 Task: Add Sprouts Lemon Wafer Bites to the cart.
Action: Mouse moved to (17, 72)
Screenshot: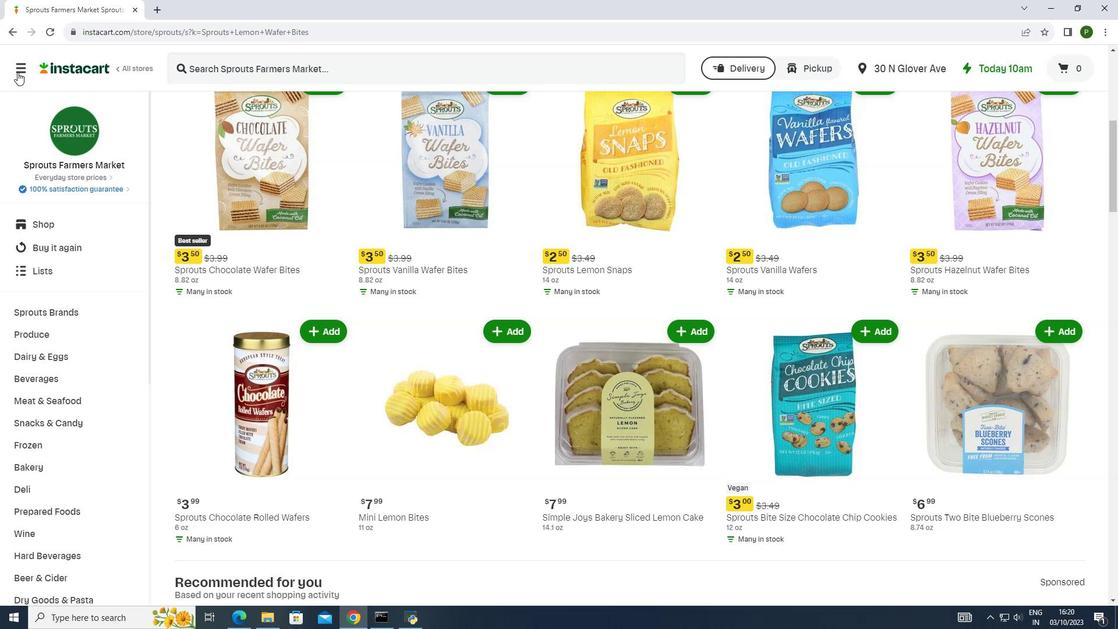 
Action: Mouse pressed left at (17, 72)
Screenshot: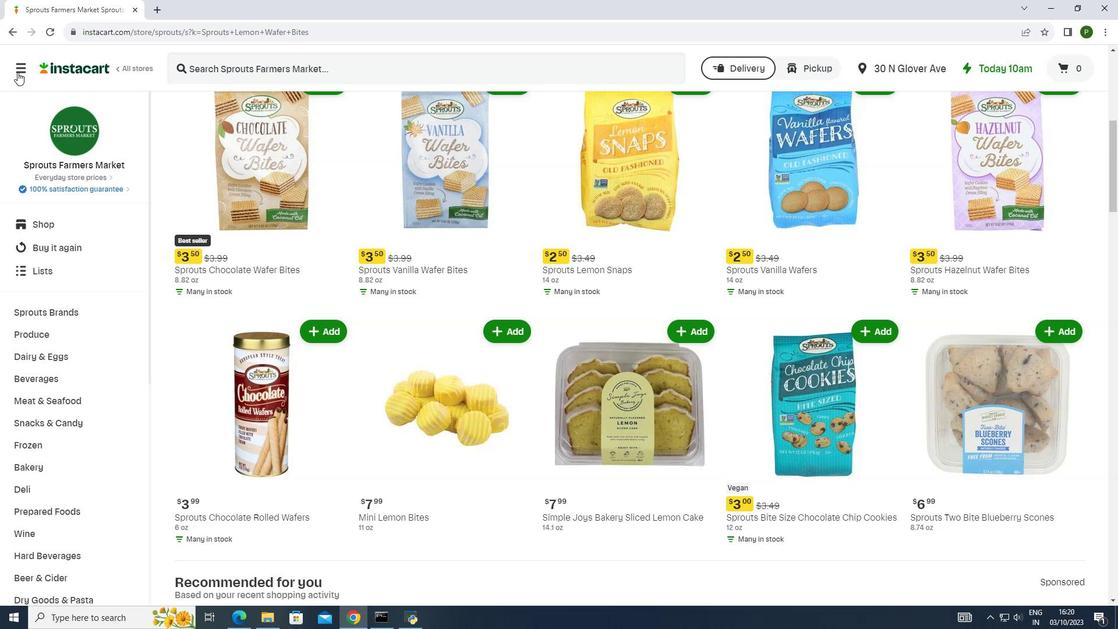 
Action: Mouse moved to (25, 301)
Screenshot: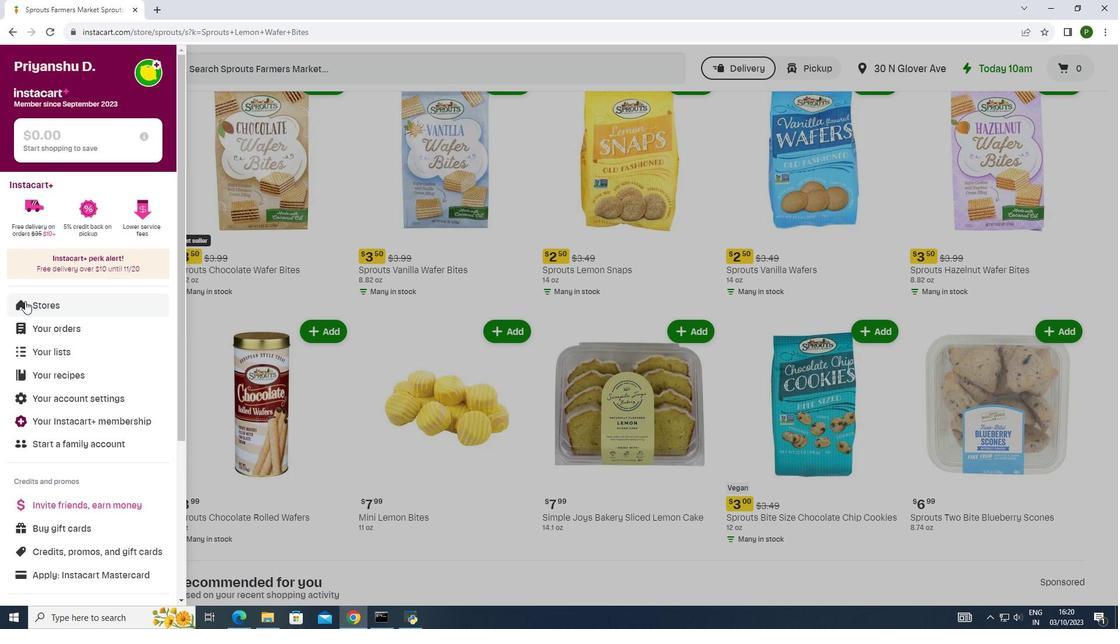 
Action: Mouse pressed left at (25, 301)
Screenshot: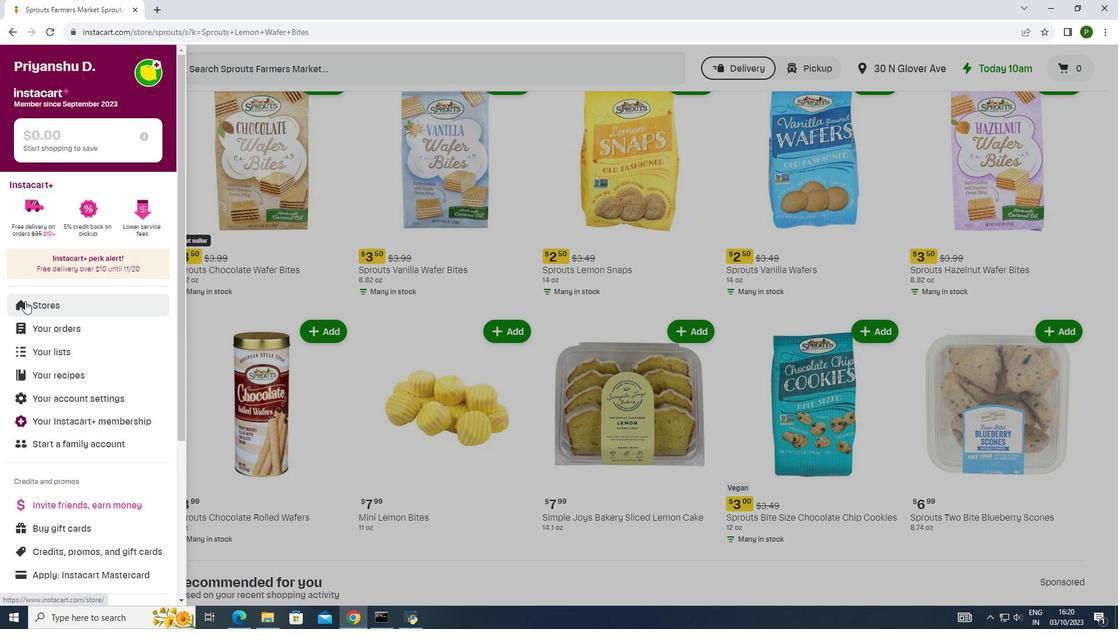 
Action: Mouse moved to (265, 114)
Screenshot: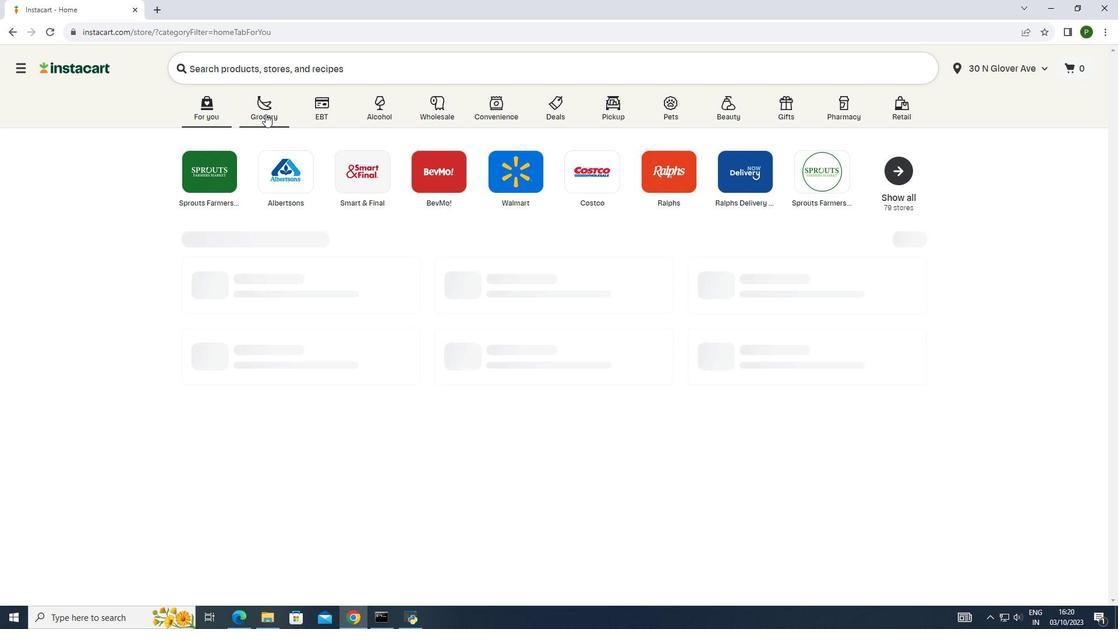 
Action: Mouse pressed left at (265, 114)
Screenshot: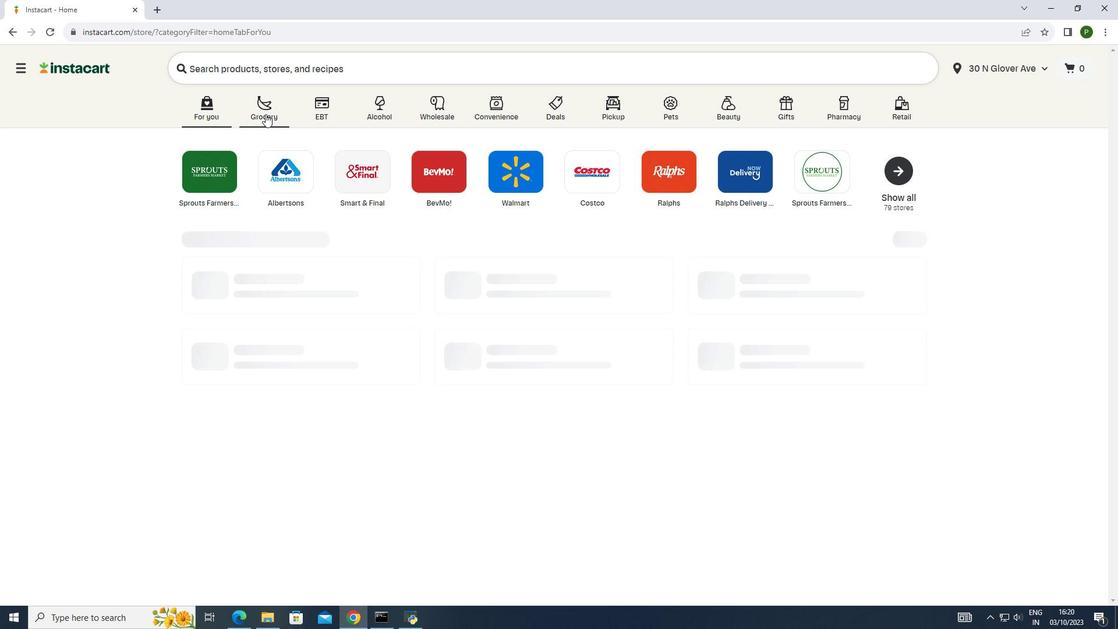 
Action: Mouse moved to (581, 173)
Screenshot: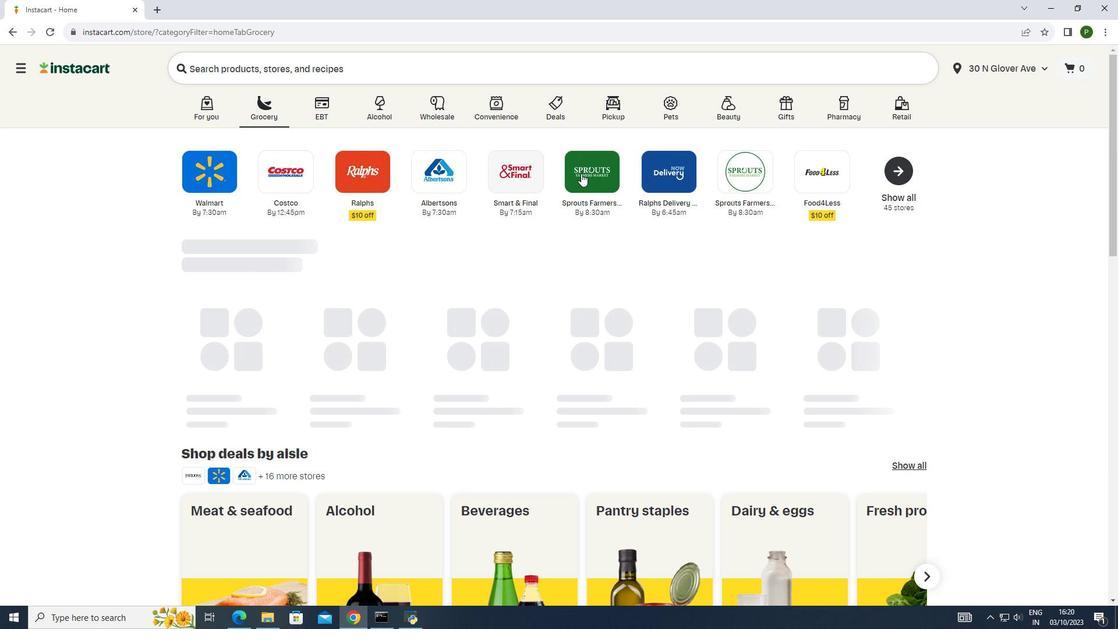 
Action: Mouse pressed left at (581, 173)
Screenshot: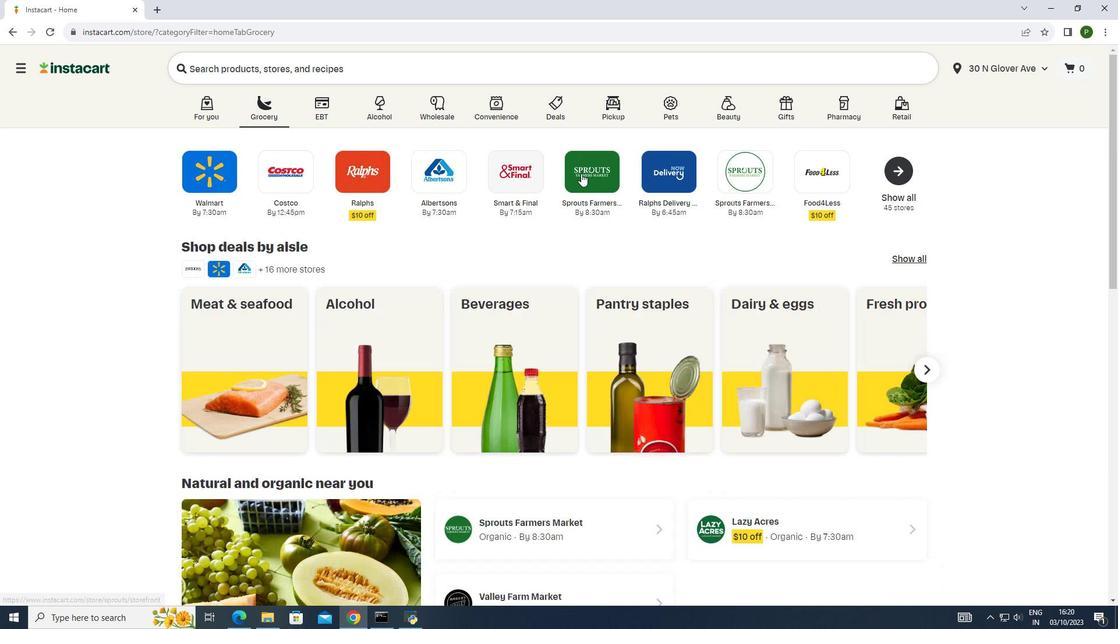 
Action: Mouse moved to (91, 309)
Screenshot: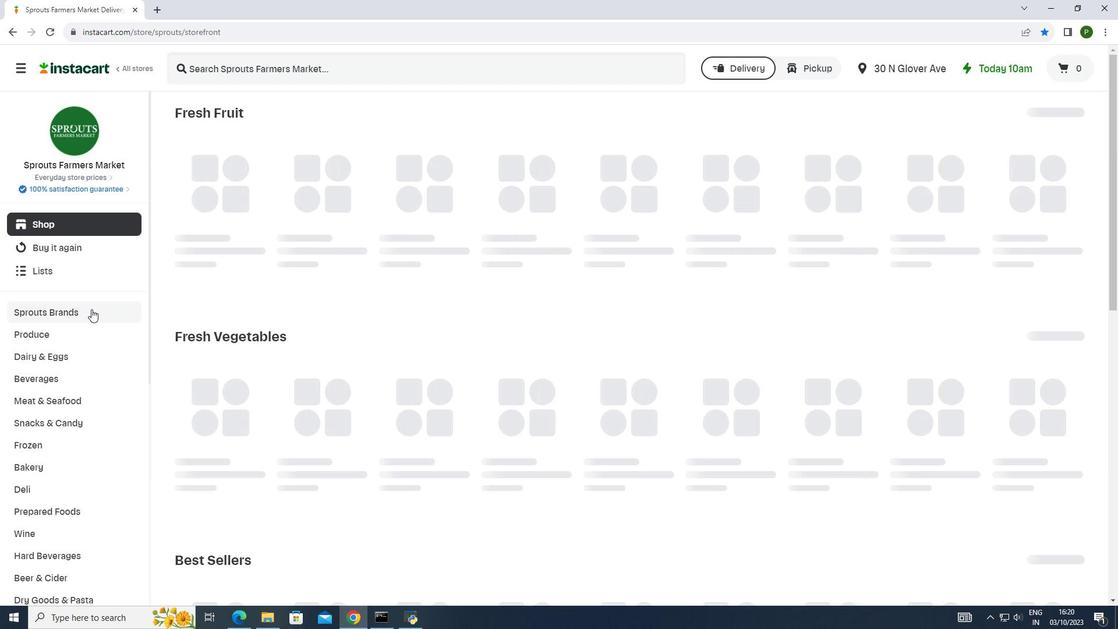 
Action: Mouse pressed left at (91, 309)
Screenshot: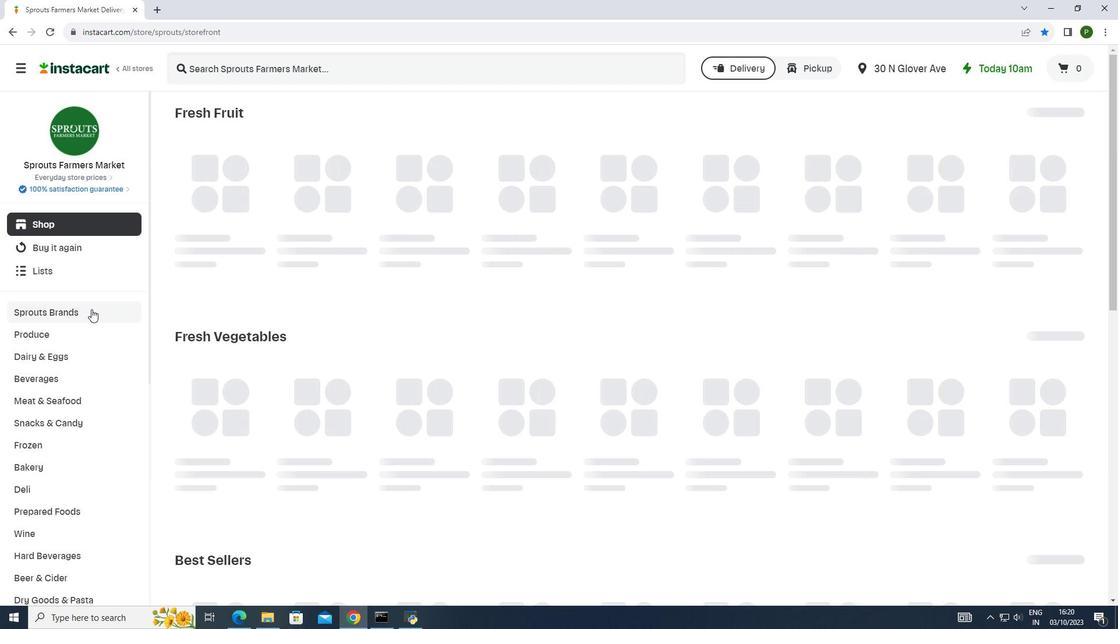 
Action: Mouse moved to (58, 396)
Screenshot: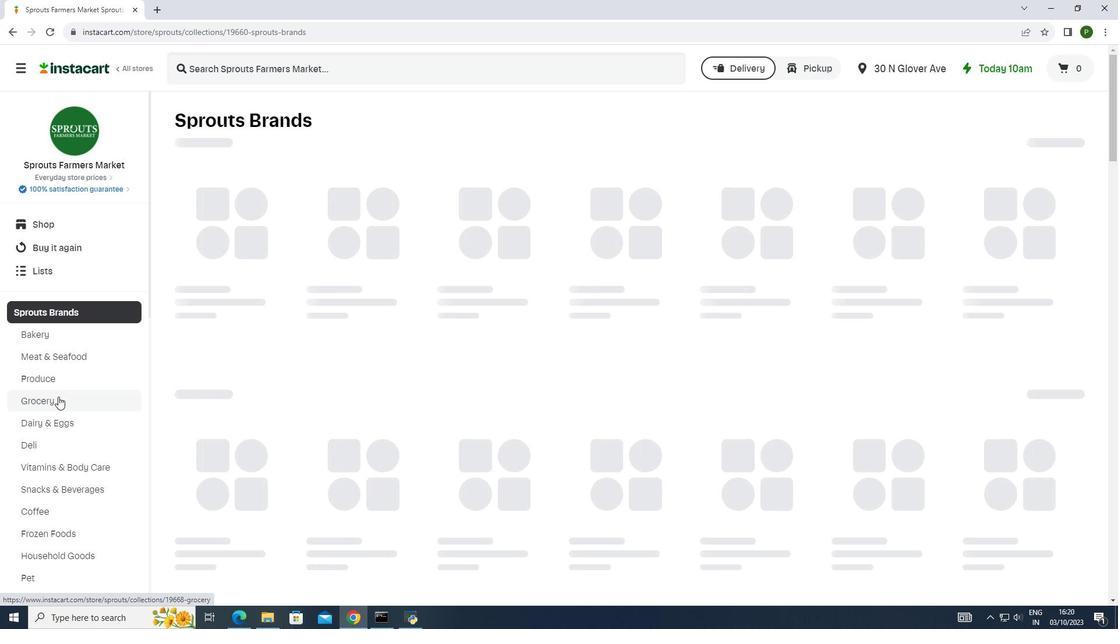 
Action: Mouse pressed left at (58, 396)
Screenshot: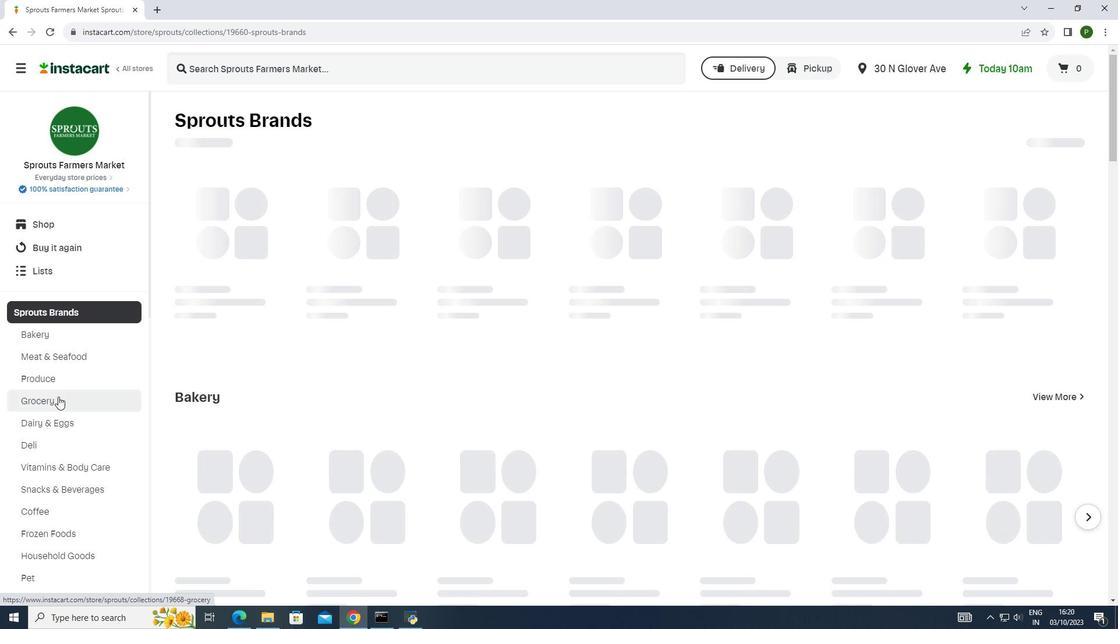 
Action: Mouse moved to (263, 247)
Screenshot: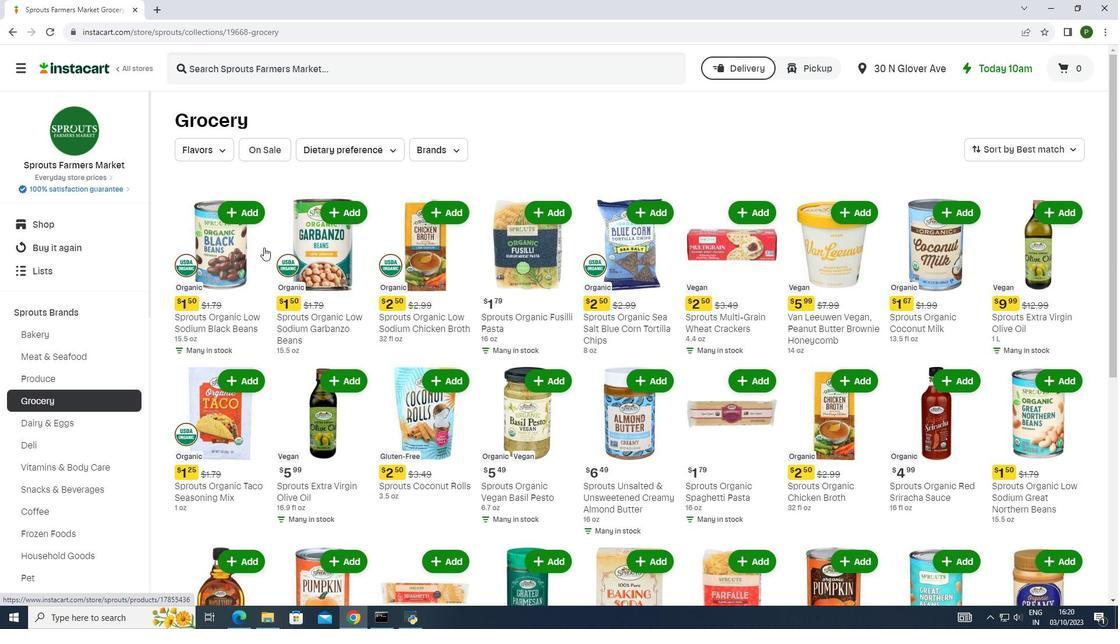 
Action: Mouse scrolled (263, 246) with delta (0, 0)
Screenshot: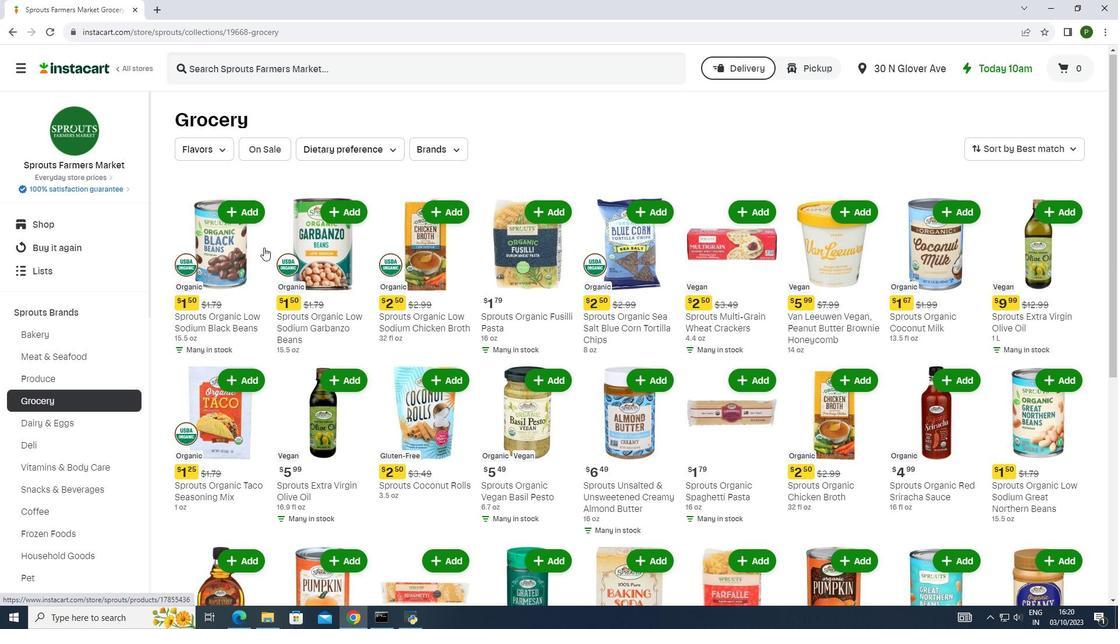 
Action: Mouse moved to (263, 247)
Screenshot: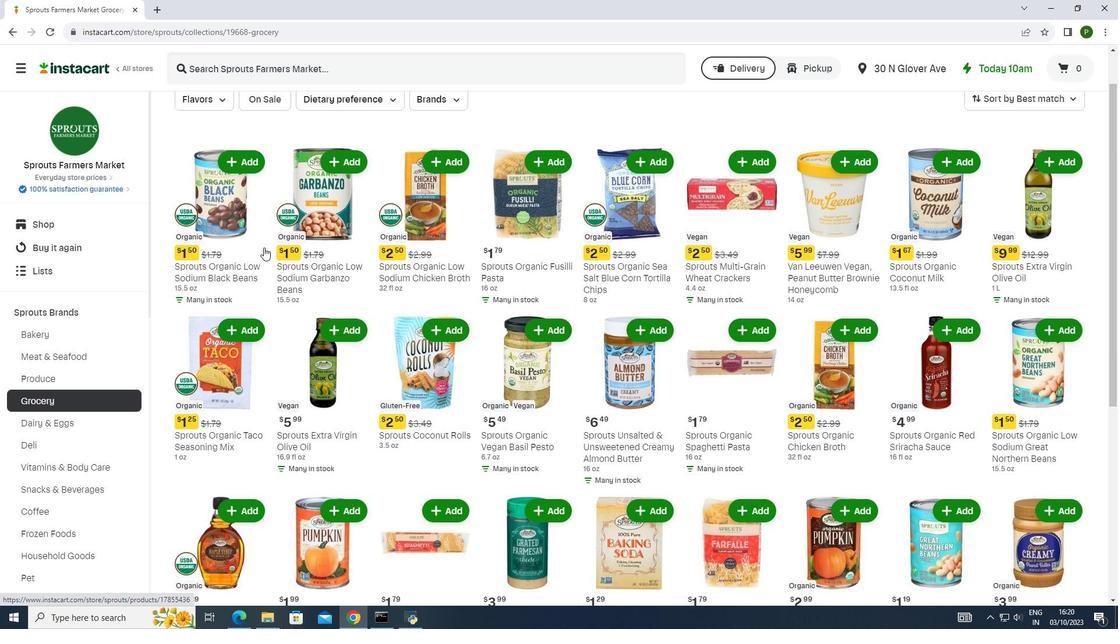 
Action: Mouse scrolled (263, 246) with delta (0, 0)
Screenshot: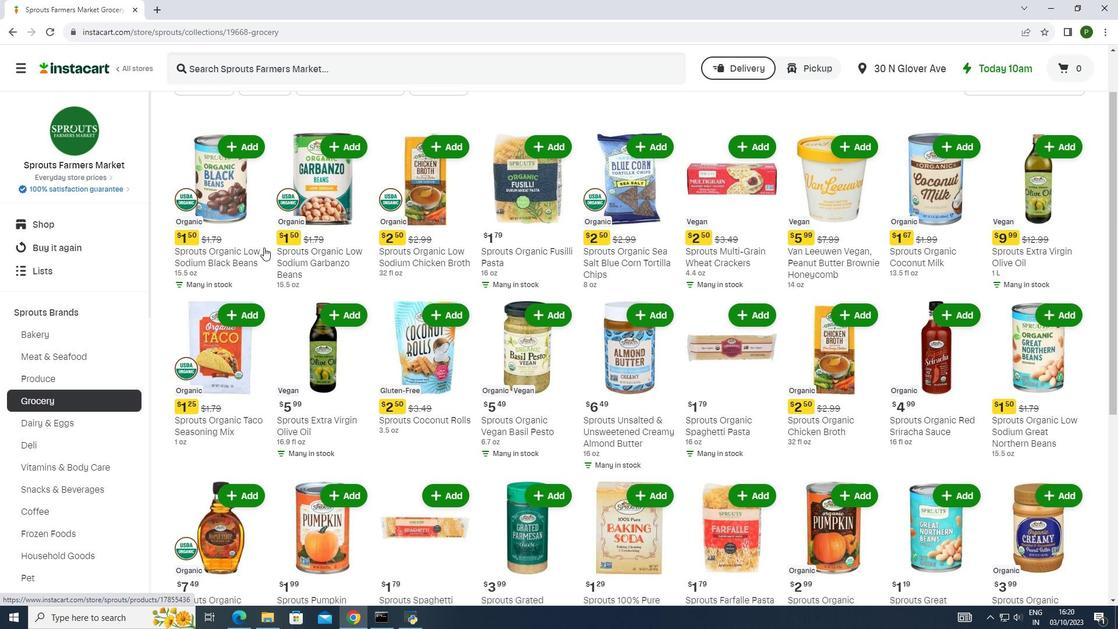 
Action: Mouse scrolled (263, 246) with delta (0, 0)
Screenshot: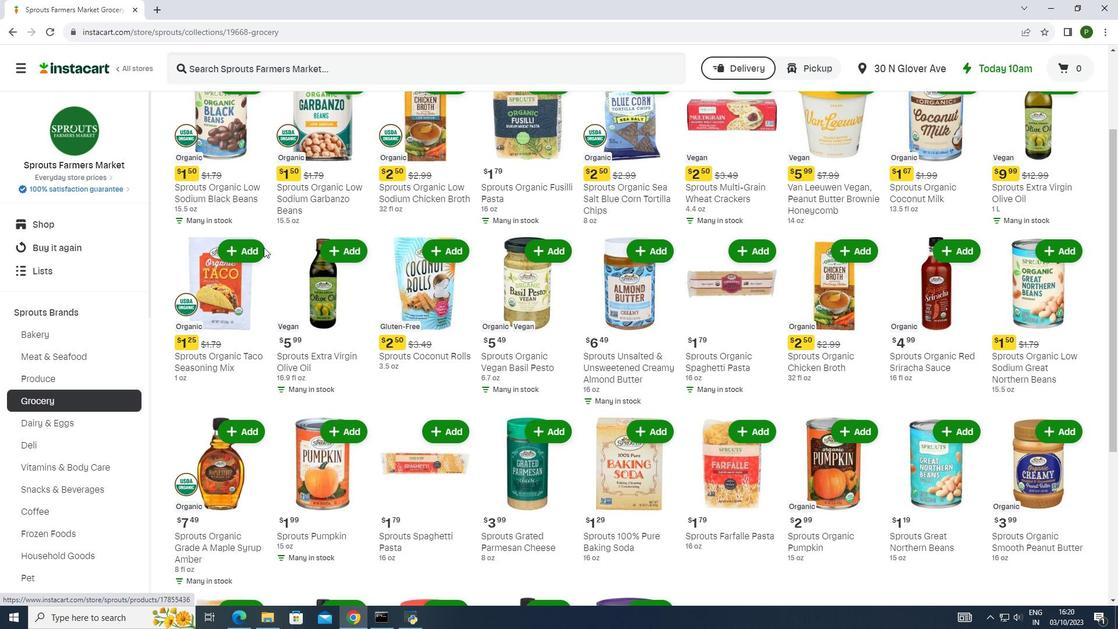 
Action: Mouse scrolled (263, 246) with delta (0, 0)
Screenshot: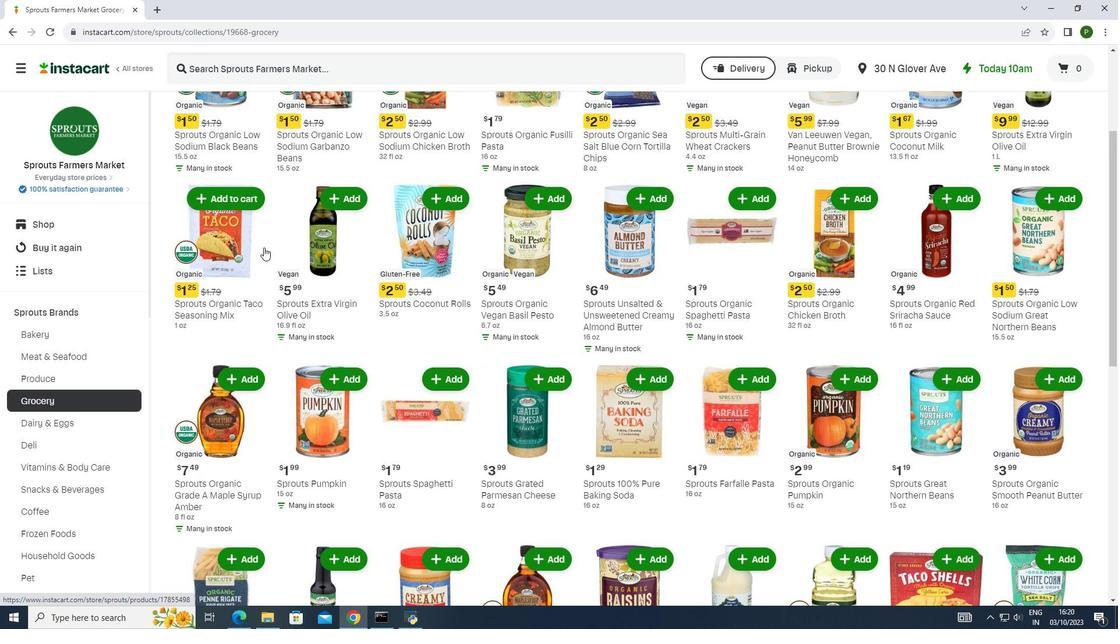 
Action: Mouse scrolled (263, 246) with delta (0, 0)
Screenshot: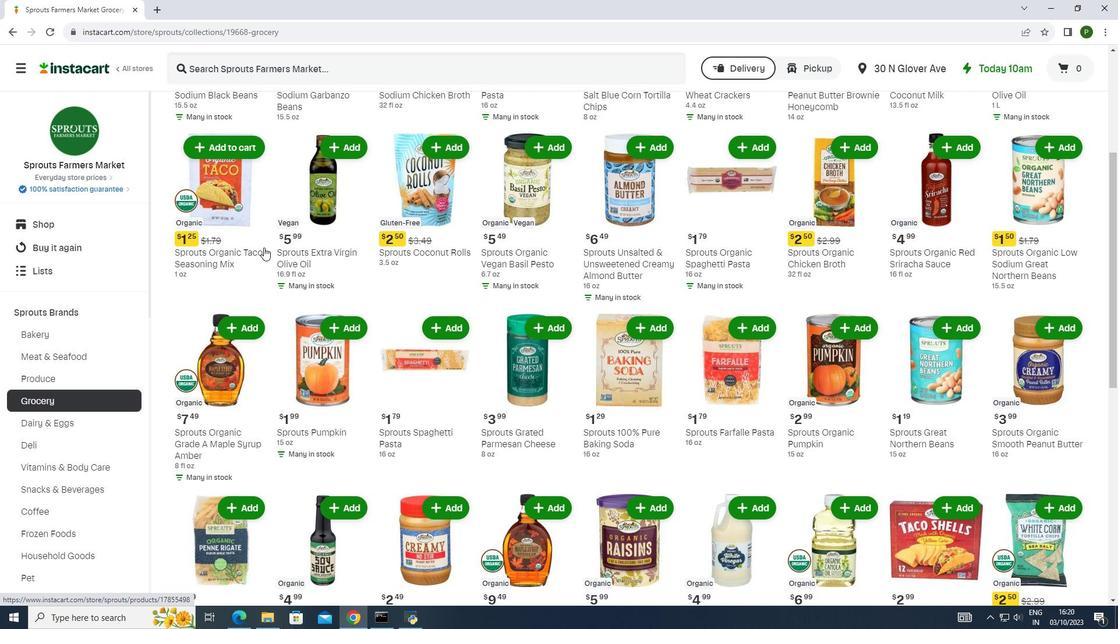 
Action: Mouse scrolled (263, 246) with delta (0, 0)
Screenshot: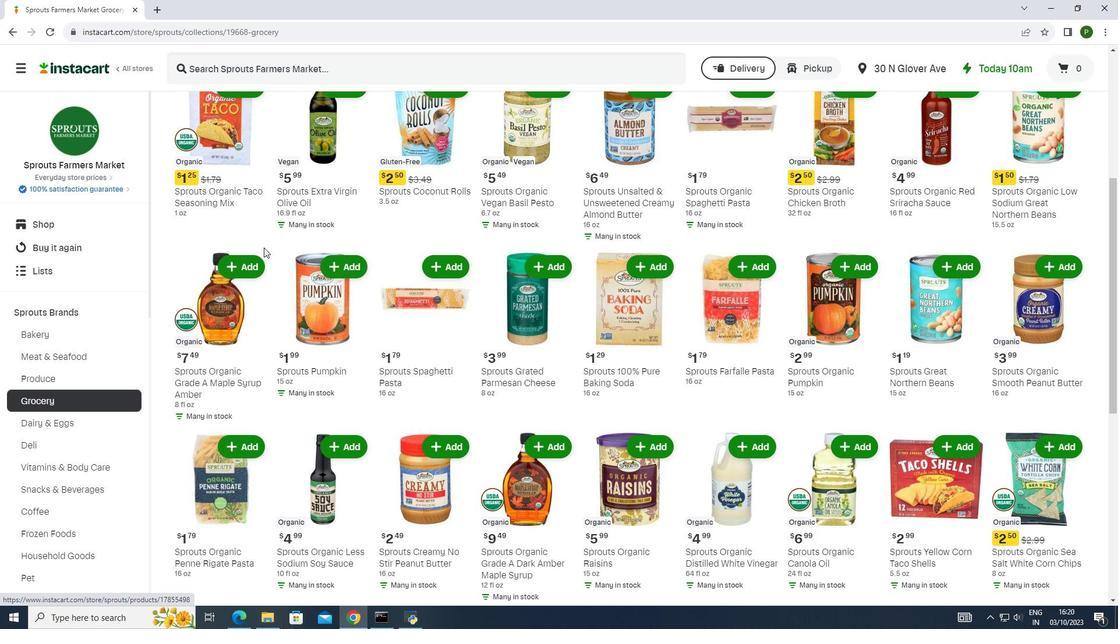 
Action: Mouse scrolled (263, 246) with delta (0, 0)
Screenshot: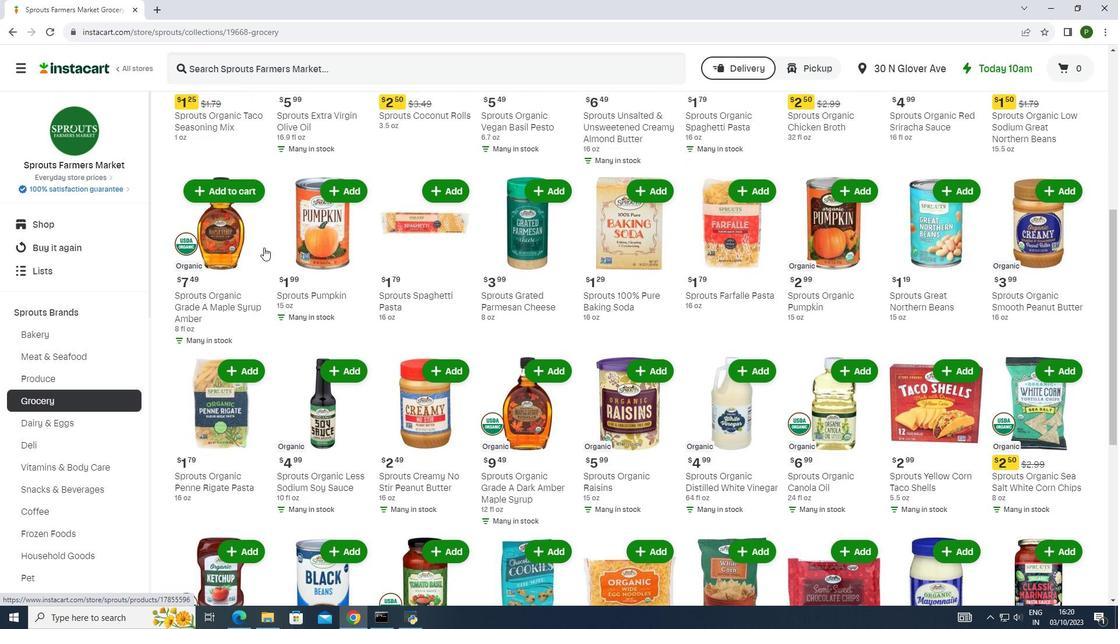 
Action: Mouse scrolled (263, 246) with delta (0, 0)
Screenshot: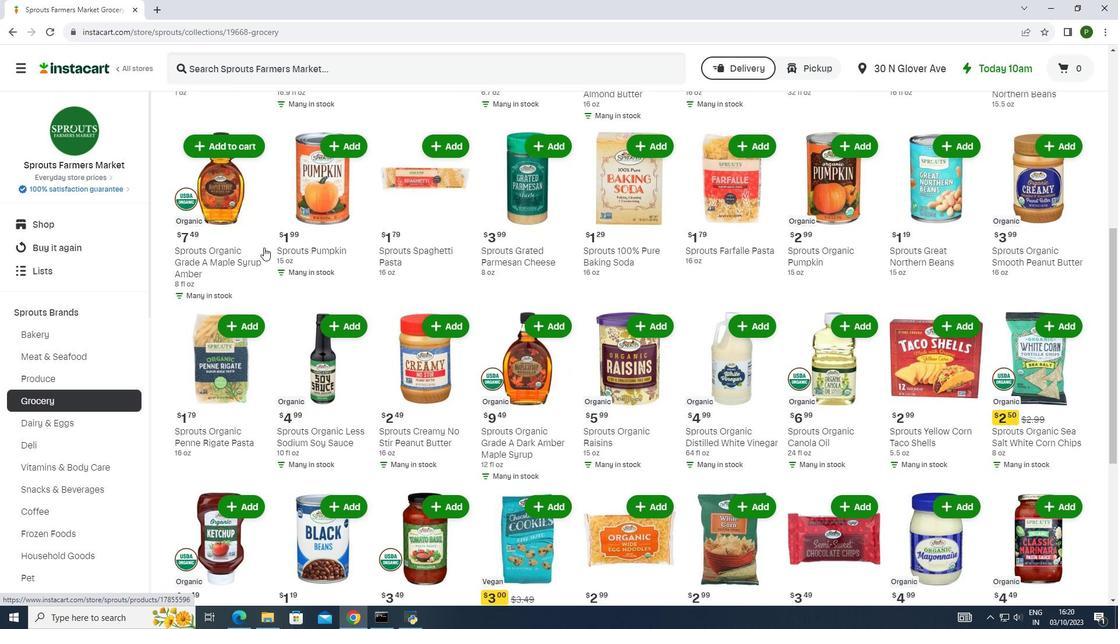 
Action: Mouse scrolled (263, 246) with delta (0, 0)
Screenshot: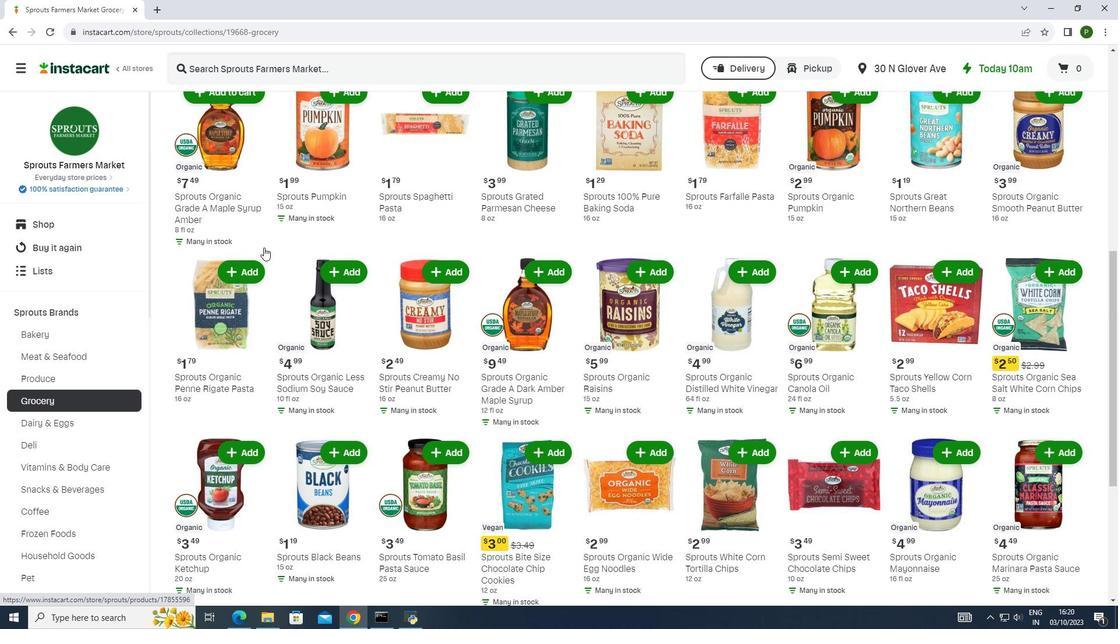 
Action: Mouse scrolled (263, 246) with delta (0, 0)
Screenshot: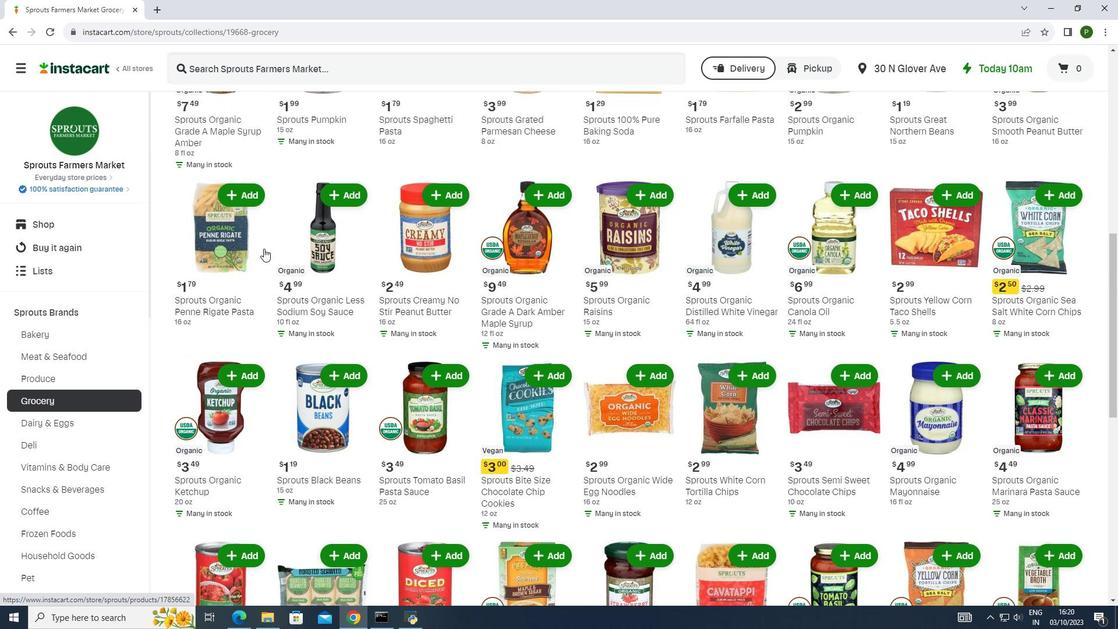 
Action: Mouse moved to (263, 248)
Screenshot: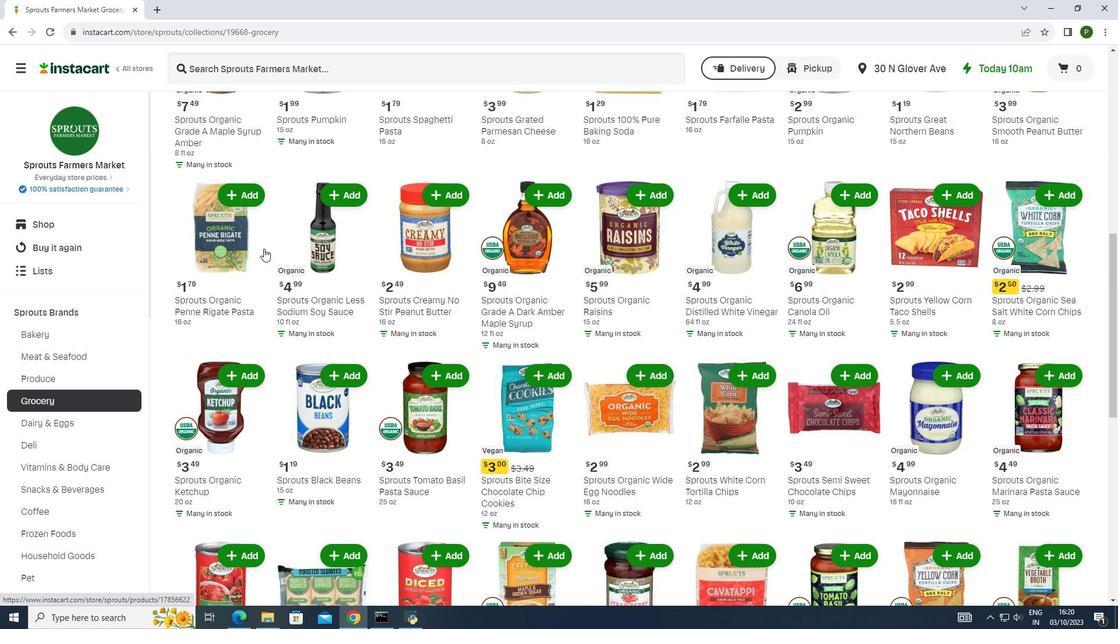 
Action: Mouse scrolled (263, 248) with delta (0, 0)
Screenshot: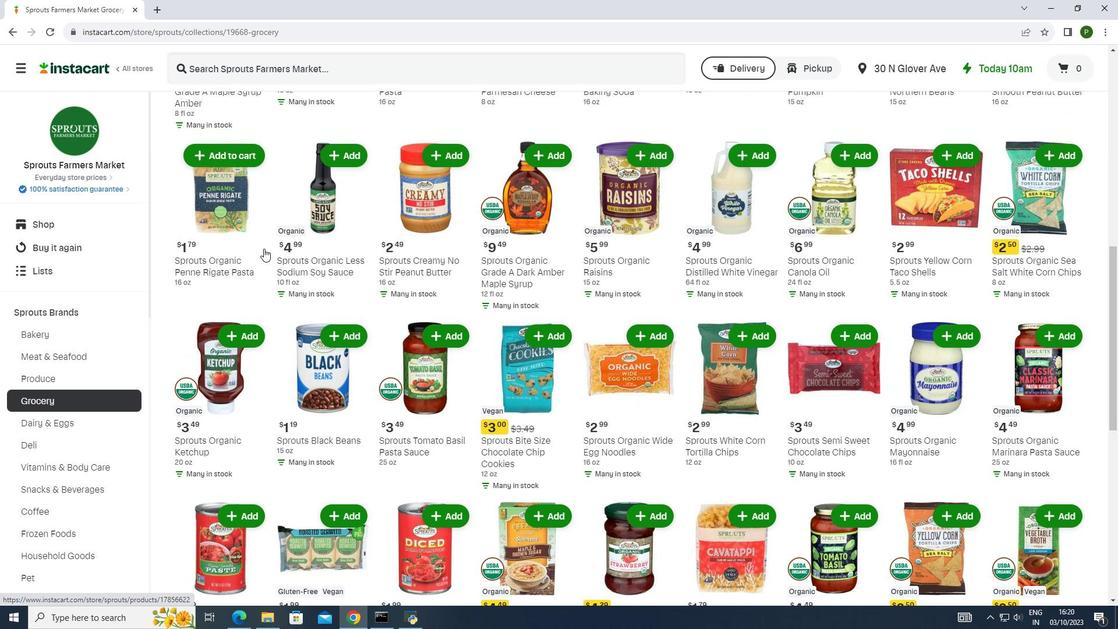 
Action: Mouse scrolled (263, 248) with delta (0, 0)
Screenshot: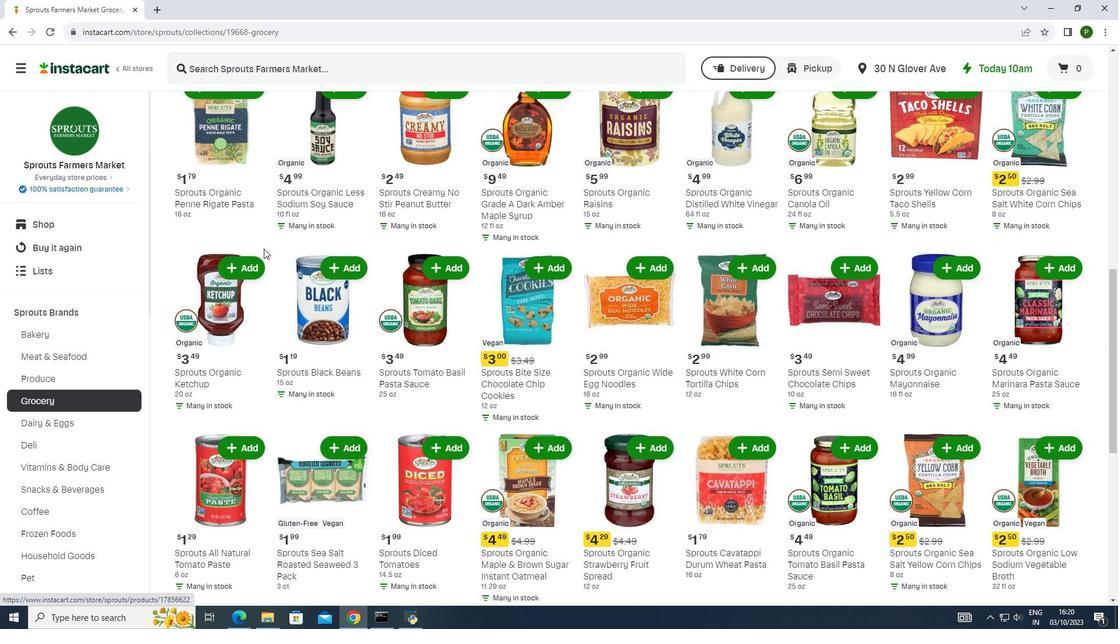 
Action: Mouse scrolled (263, 248) with delta (0, 0)
Screenshot: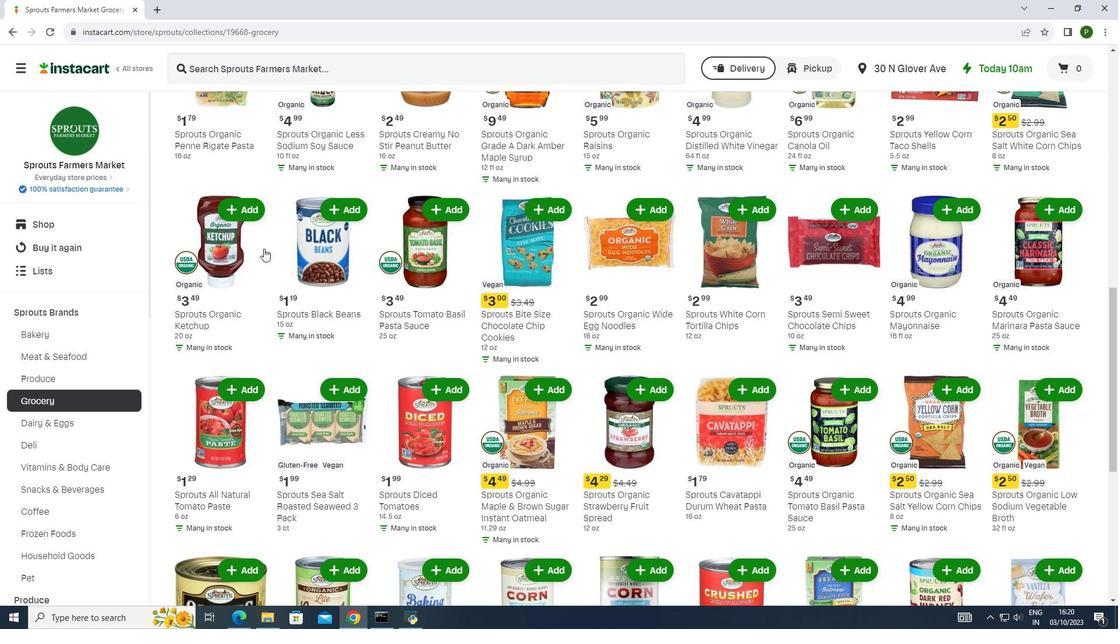 
Action: Mouse scrolled (263, 248) with delta (0, 0)
Screenshot: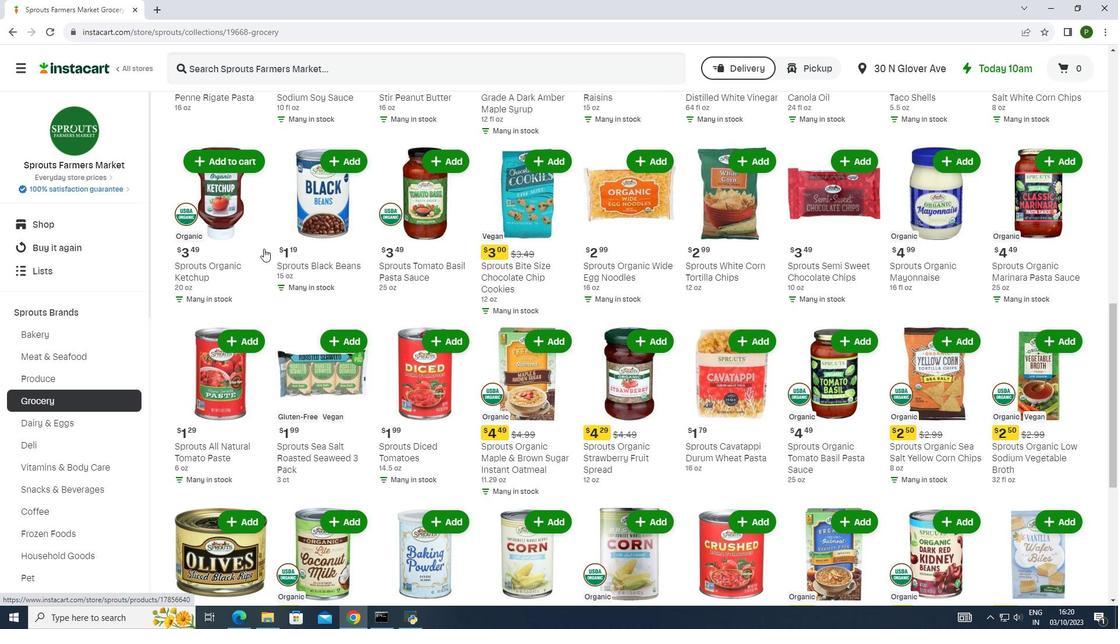 
Action: Mouse scrolled (263, 248) with delta (0, 0)
Screenshot: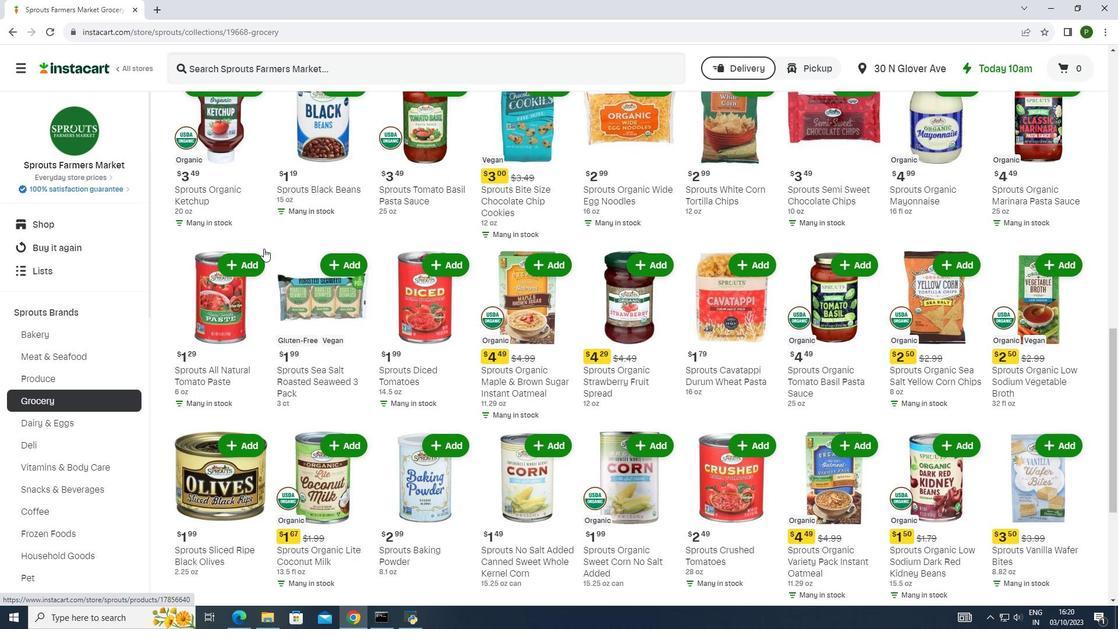 
Action: Mouse scrolled (263, 248) with delta (0, 0)
Screenshot: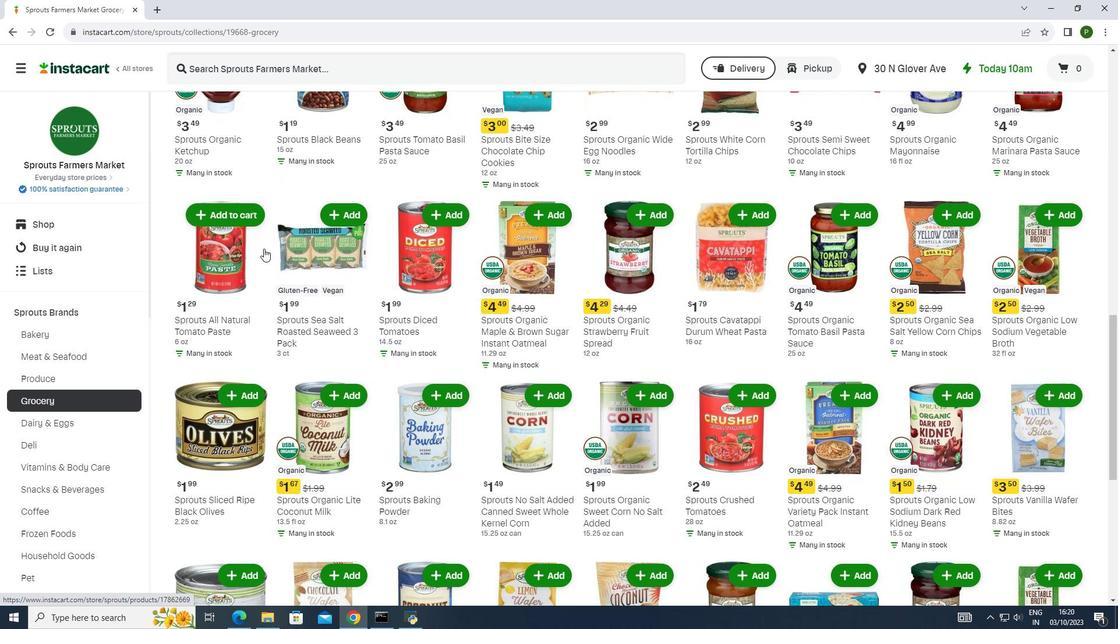 
Action: Mouse scrolled (263, 248) with delta (0, 0)
Screenshot: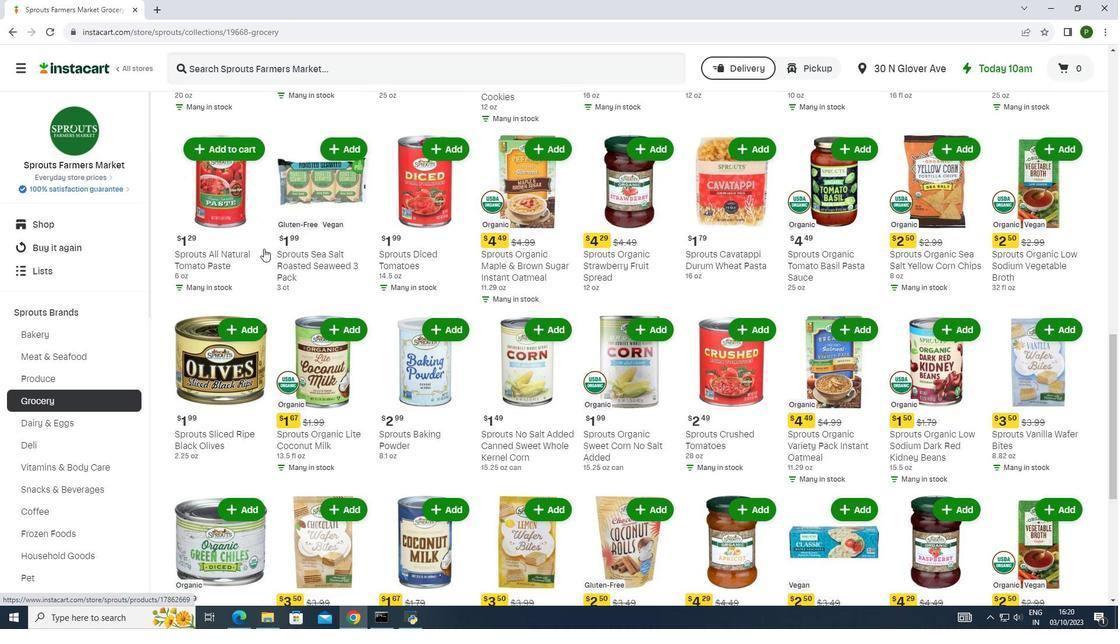 
Action: Mouse scrolled (263, 248) with delta (0, 0)
Screenshot: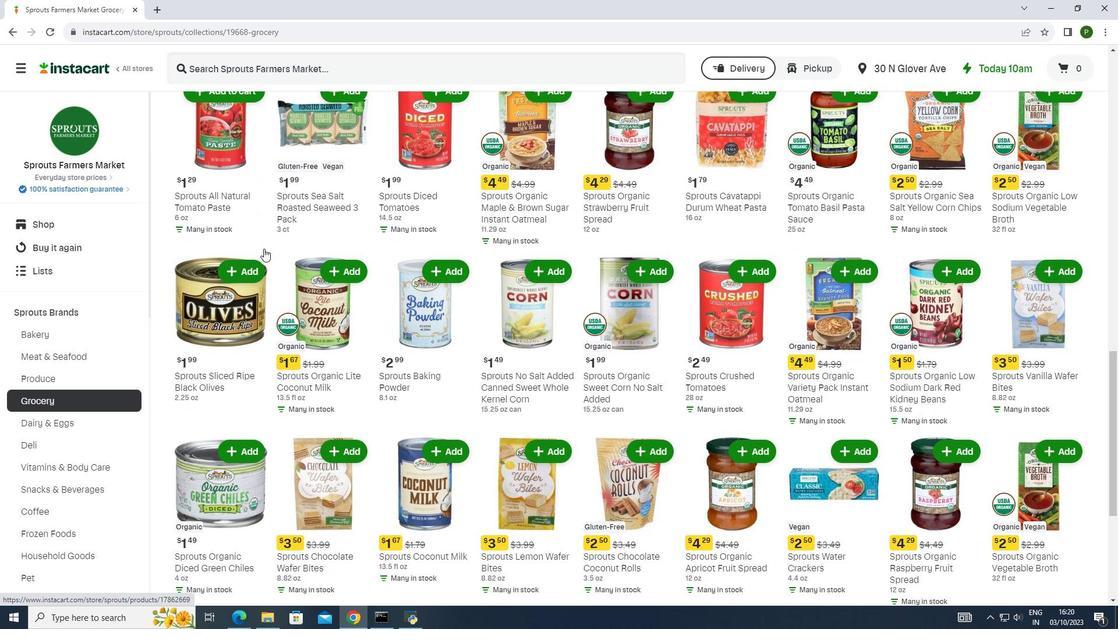 
Action: Mouse scrolled (263, 248) with delta (0, 0)
Screenshot: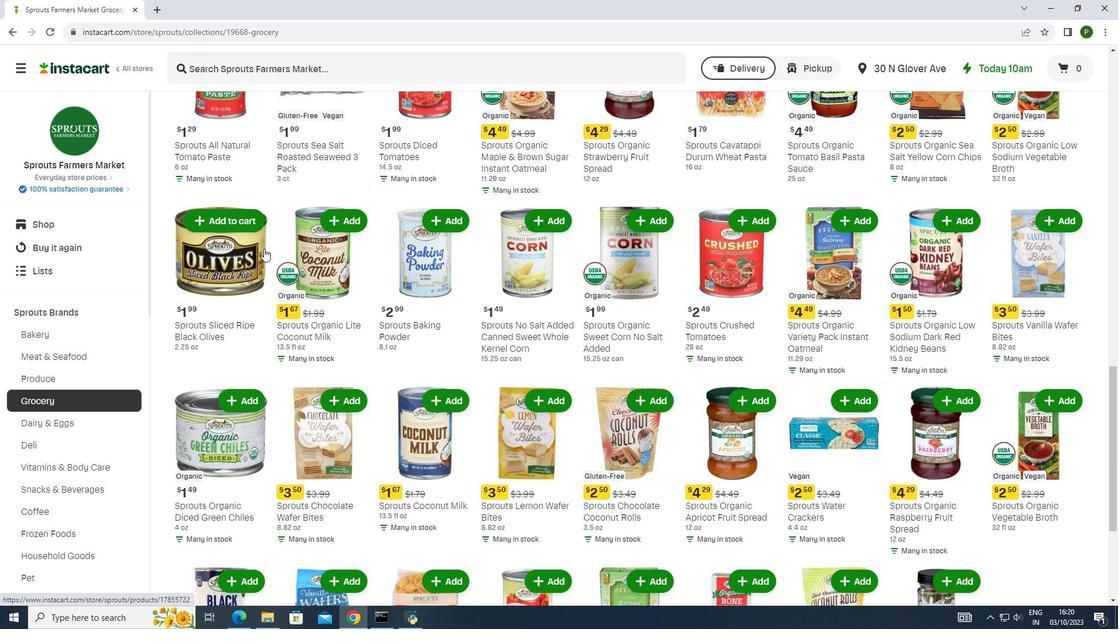 
Action: Mouse scrolled (263, 248) with delta (0, 0)
Screenshot: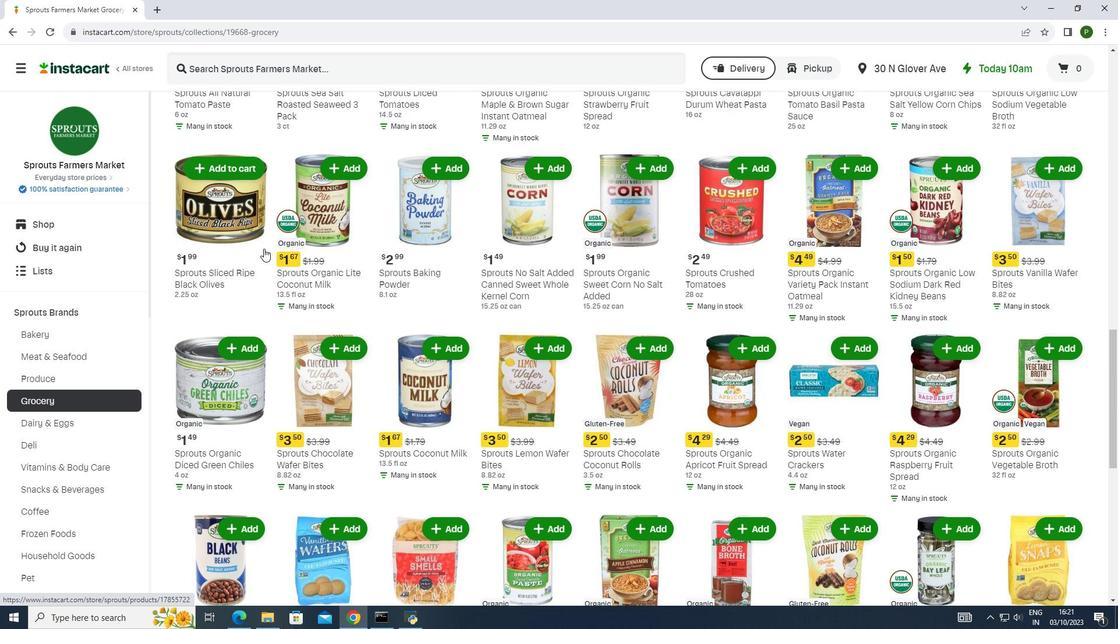 
Action: Mouse scrolled (263, 248) with delta (0, 0)
Screenshot: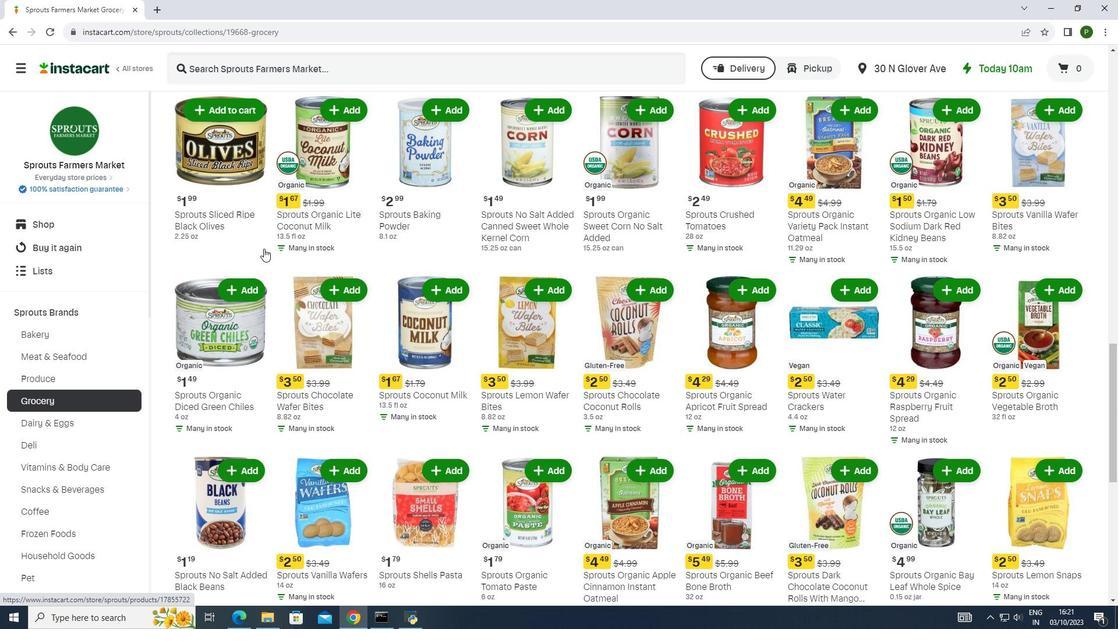 
Action: Mouse scrolled (263, 248) with delta (0, 0)
Screenshot: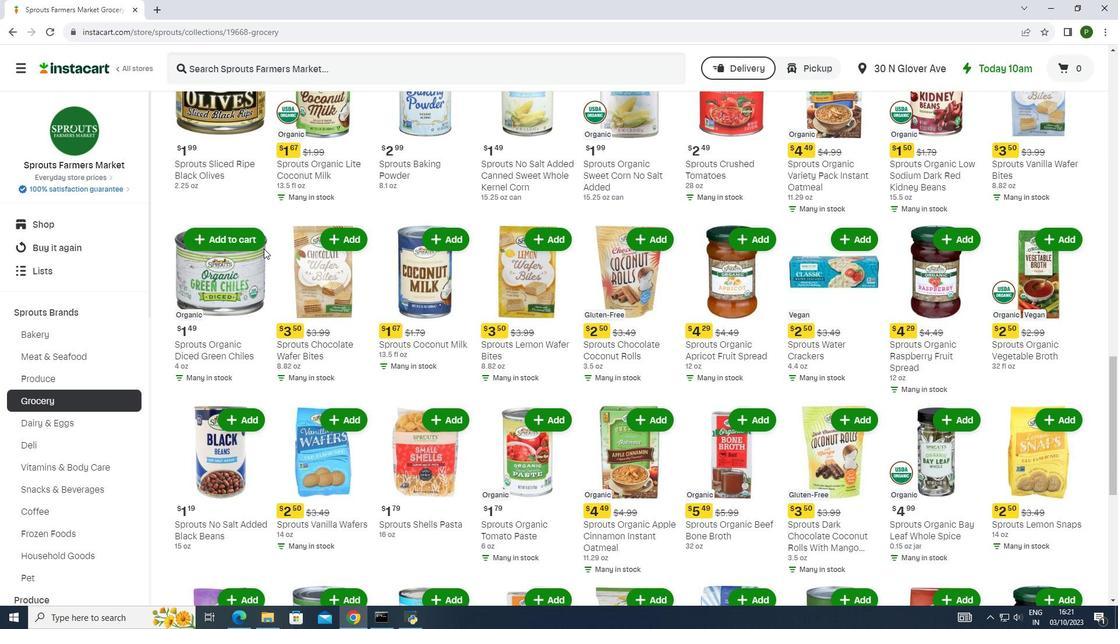 
Action: Mouse scrolled (263, 248) with delta (0, 0)
Screenshot: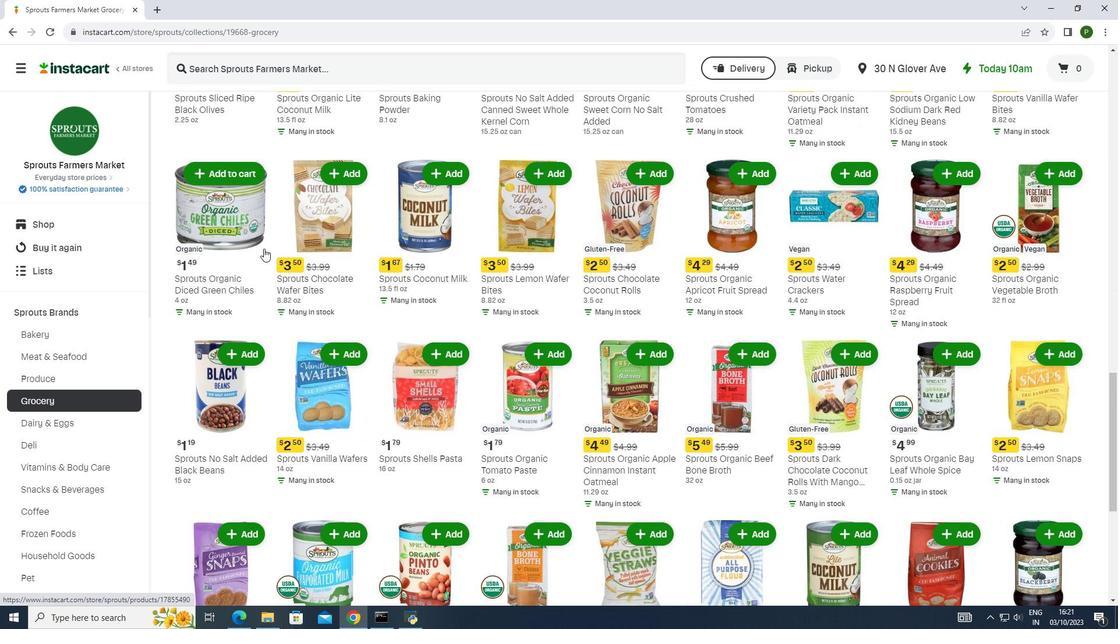 
Action: Mouse scrolled (263, 248) with delta (0, 0)
Screenshot: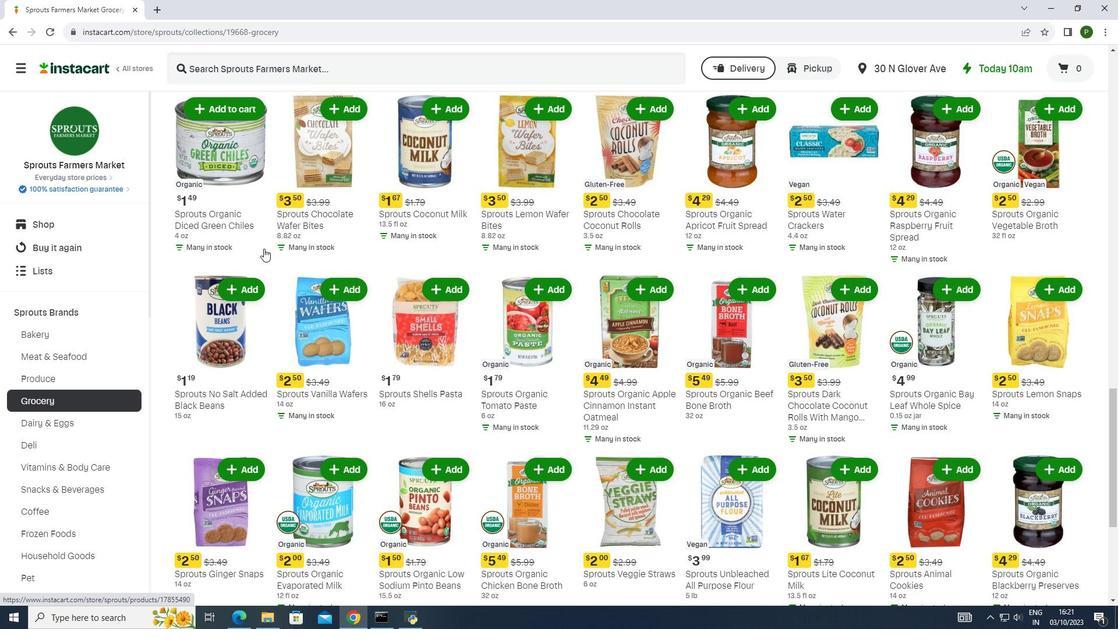 
Action: Mouse moved to (264, 248)
Screenshot: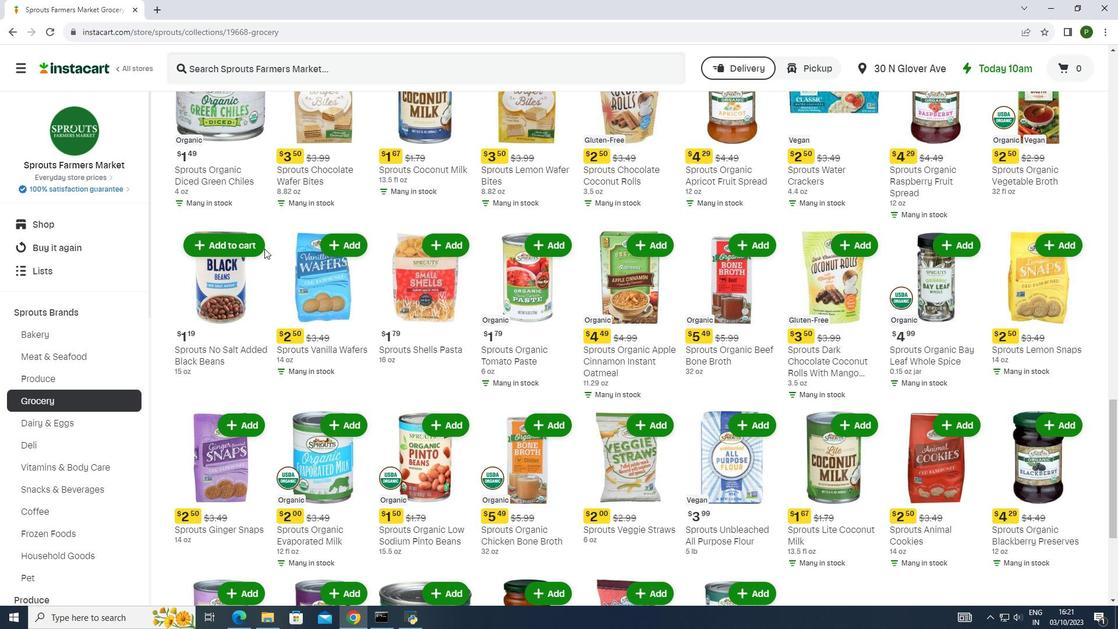 
Action: Mouse scrolled (264, 249) with delta (0, 0)
Screenshot: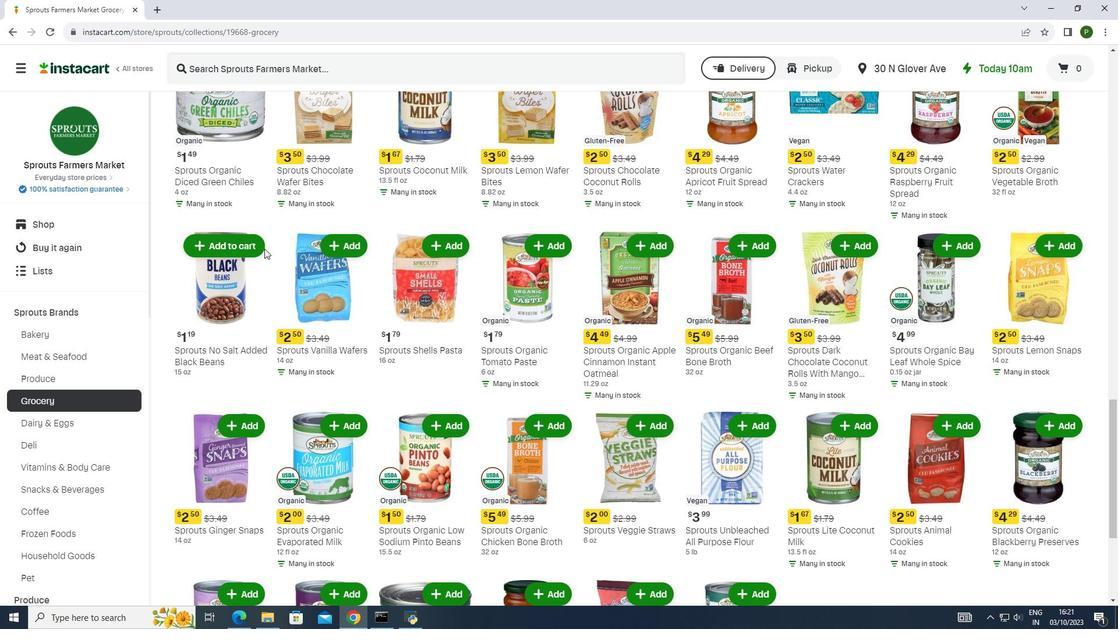 
Action: Mouse moved to (552, 119)
Screenshot: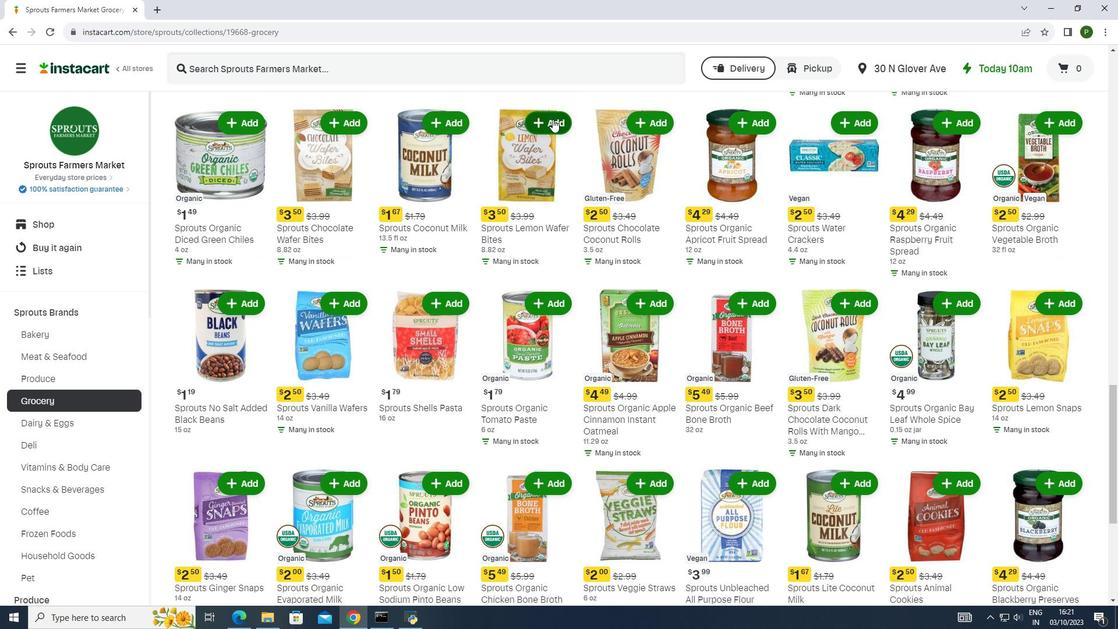 
Action: Mouse pressed left at (552, 119)
Screenshot: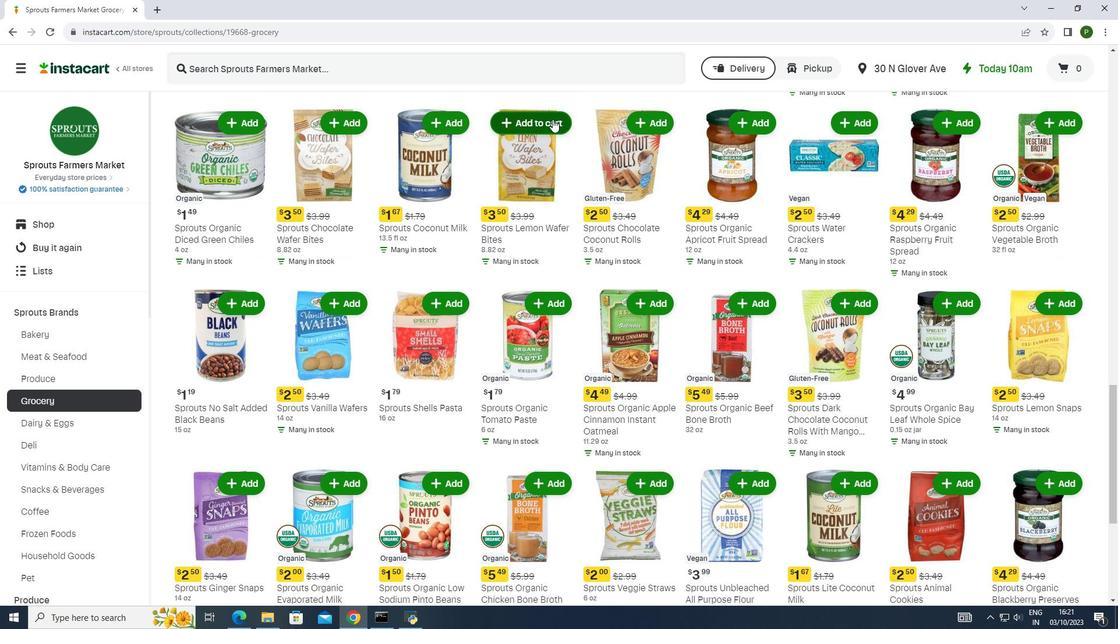 
